 Task: Add the task  Upgrade and migrate company supply chain management to a cloud-based solution to the section Escape Velocity in the project ArmourVault and add a Due Date to the respective task as 2023/07/08
Action: Mouse moved to (82, 295)
Screenshot: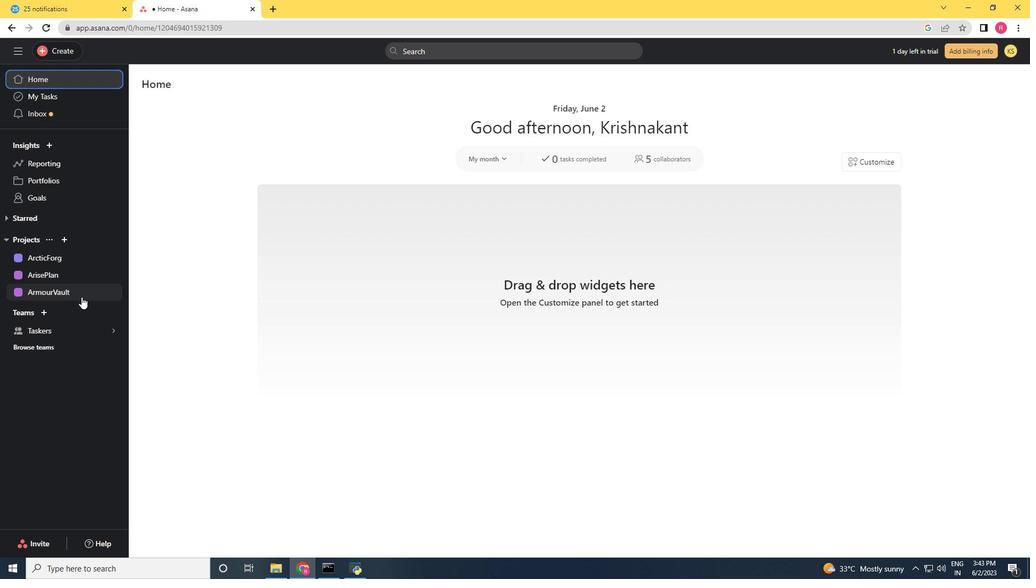 
Action: Mouse pressed left at (82, 295)
Screenshot: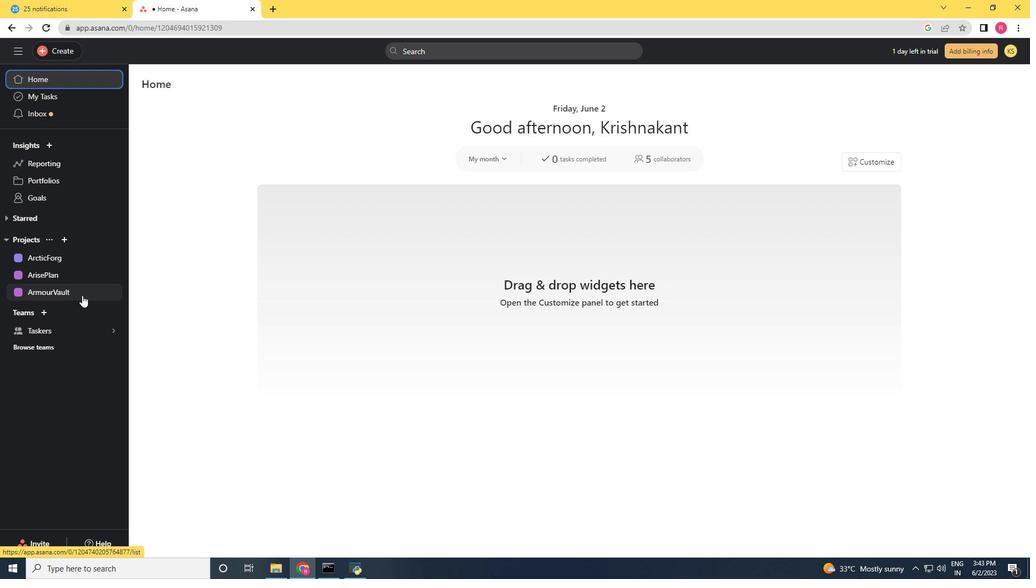 
Action: Mouse moved to (602, 348)
Screenshot: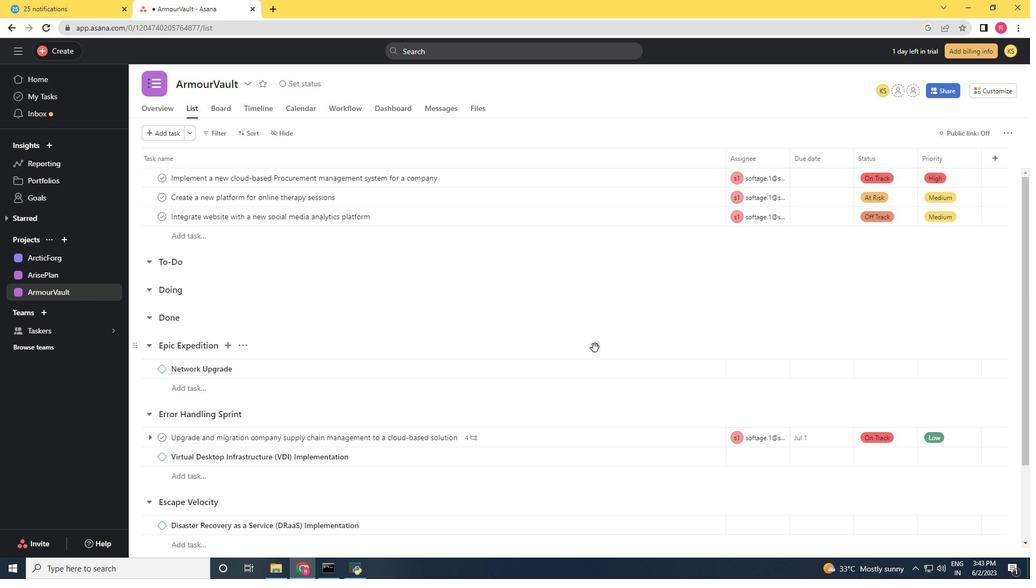 
Action: Mouse scrolled (602, 347) with delta (0, 0)
Screenshot: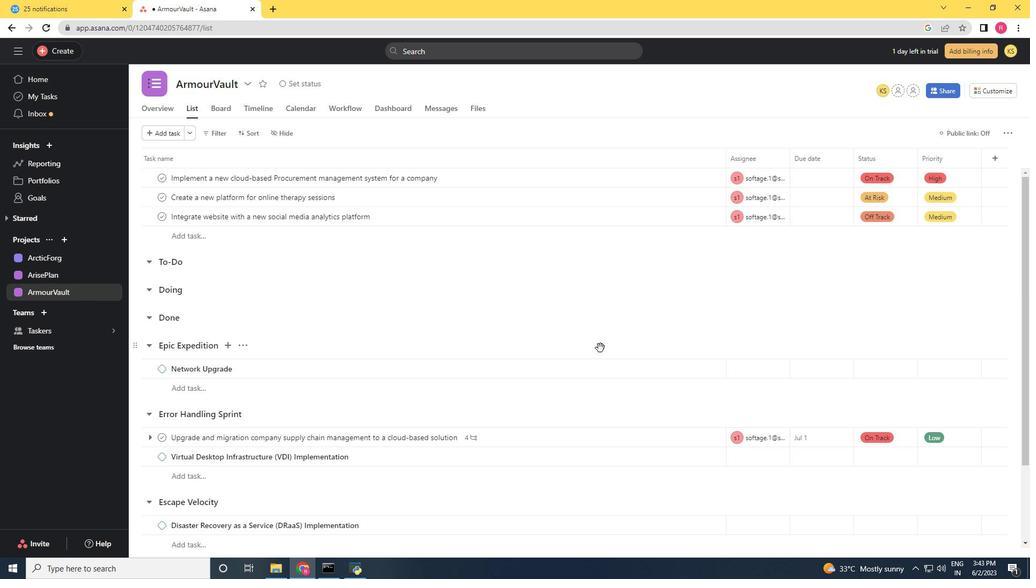 
Action: Mouse moved to (603, 348)
Screenshot: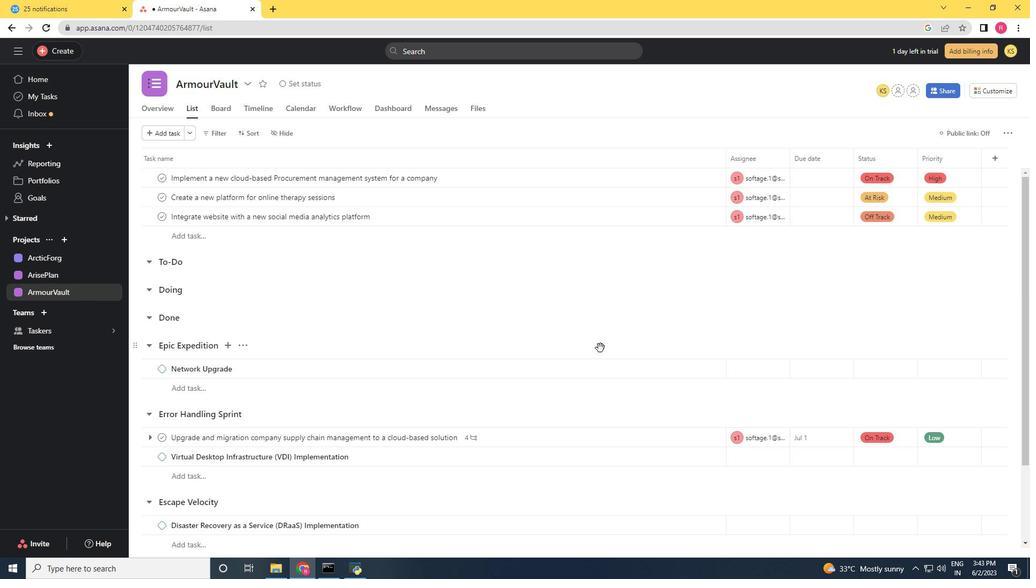 
Action: Mouse scrolled (603, 347) with delta (0, 0)
Screenshot: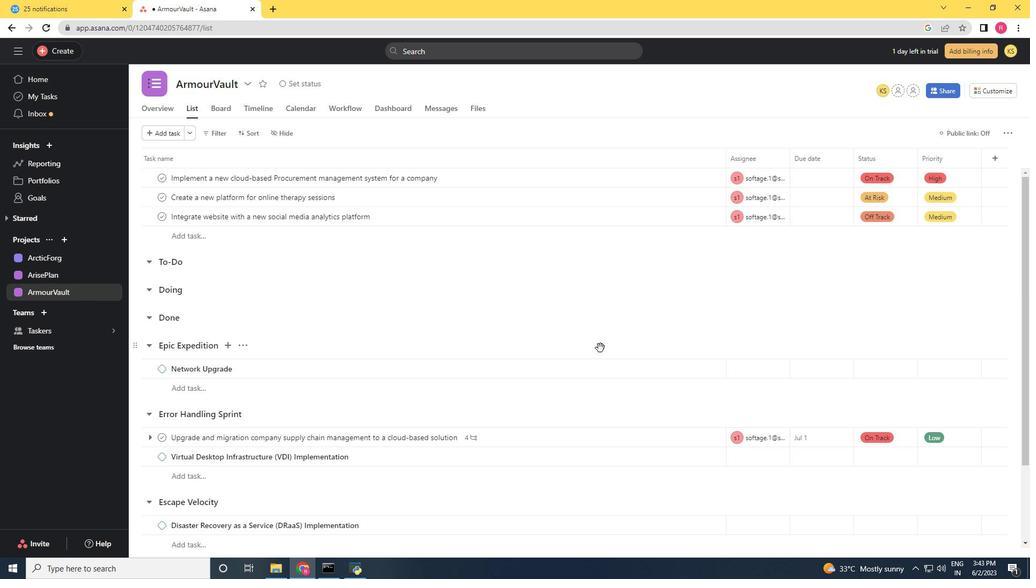
Action: Mouse scrolled (603, 347) with delta (0, 0)
Screenshot: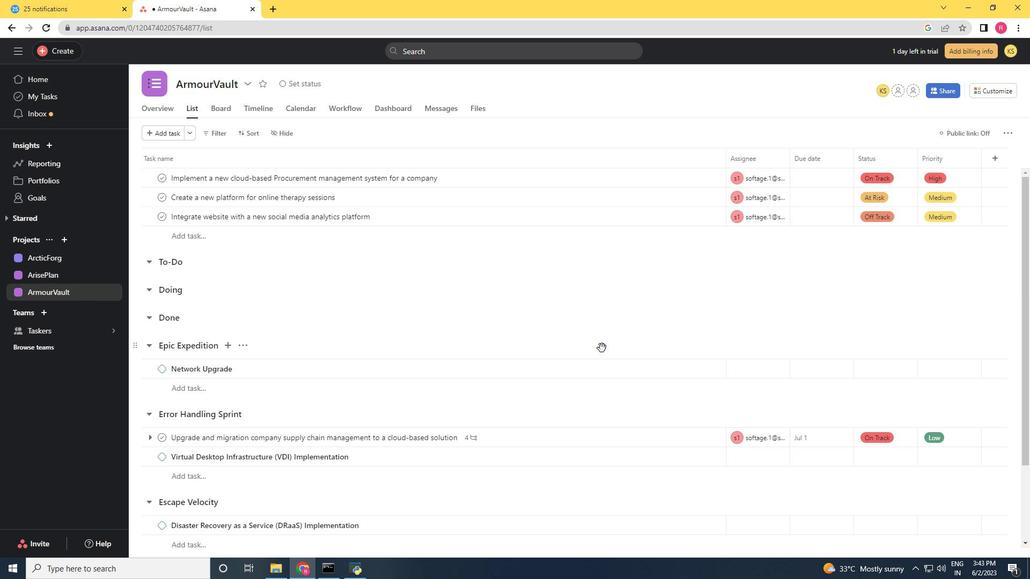 
Action: Mouse scrolled (603, 347) with delta (0, 0)
Screenshot: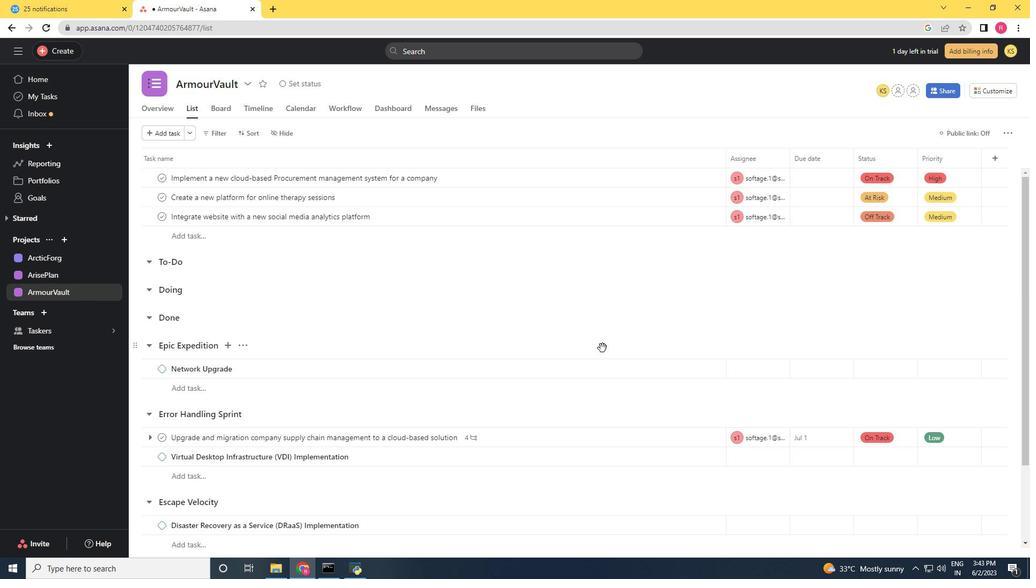 
Action: Mouse moved to (603, 348)
Screenshot: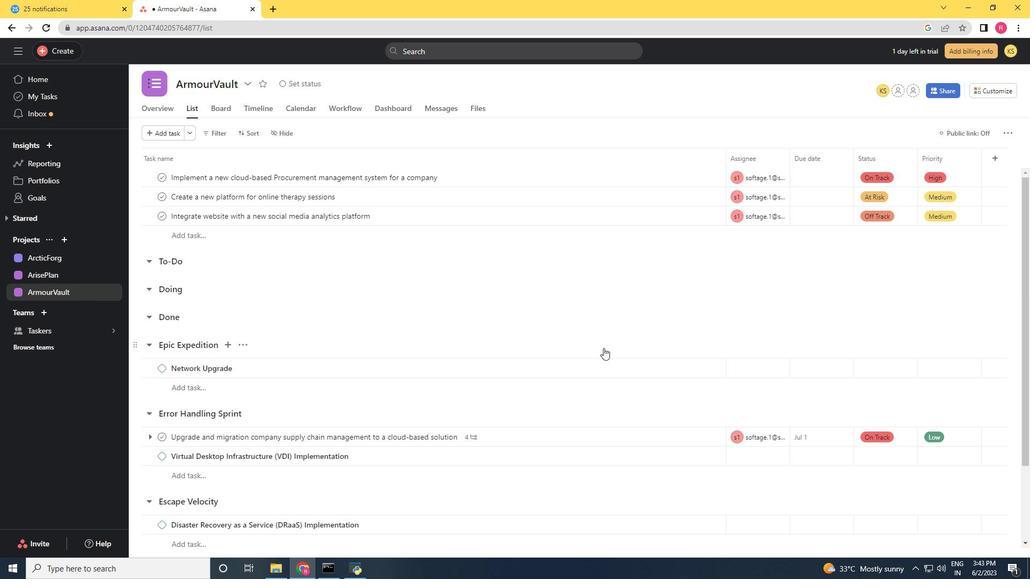 
Action: Mouse scrolled (603, 348) with delta (0, 0)
Screenshot: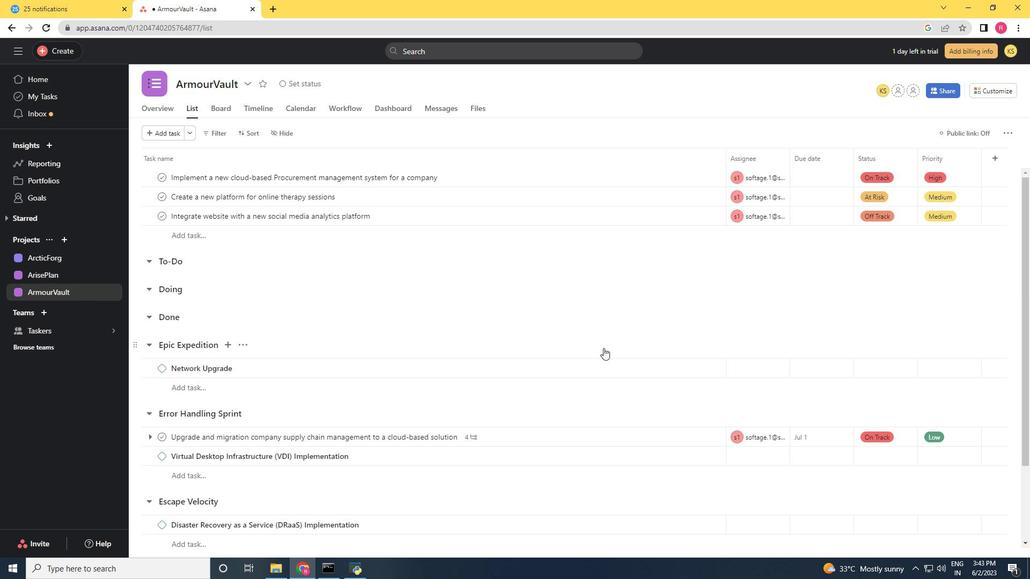 
Action: Mouse moved to (697, 346)
Screenshot: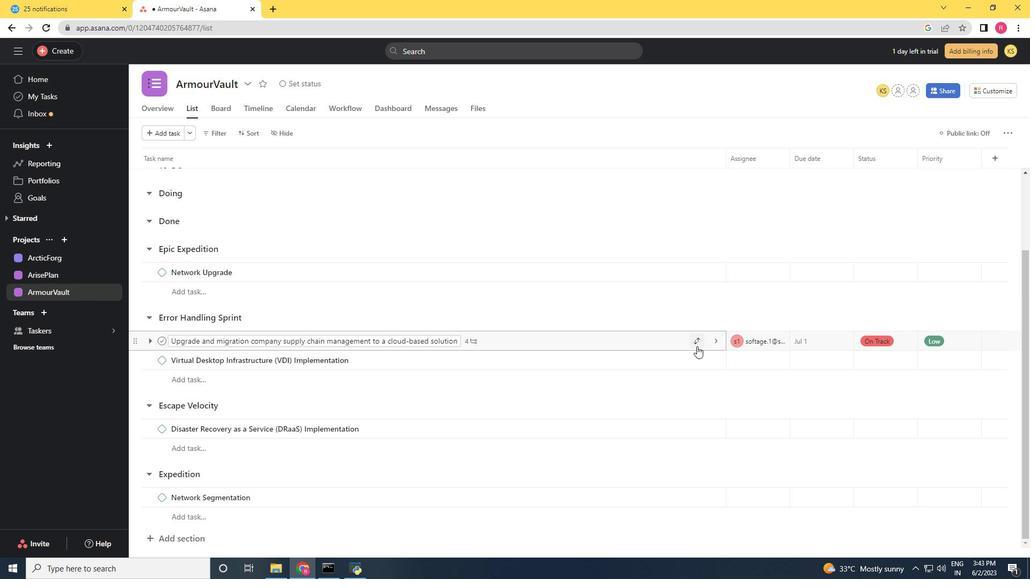 
Action: Mouse pressed left at (697, 346)
Screenshot: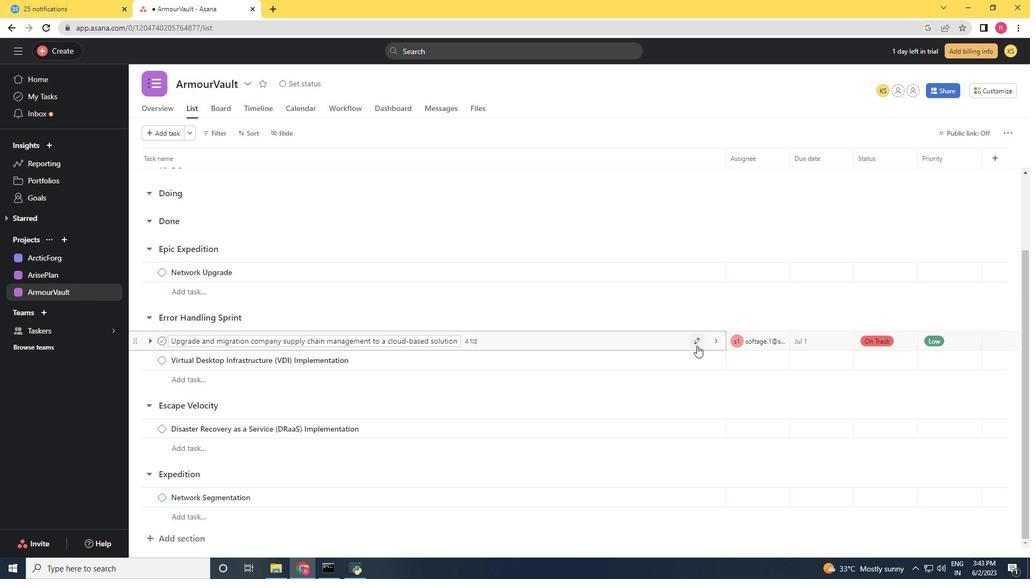 
Action: Mouse moved to (698, 353)
Screenshot: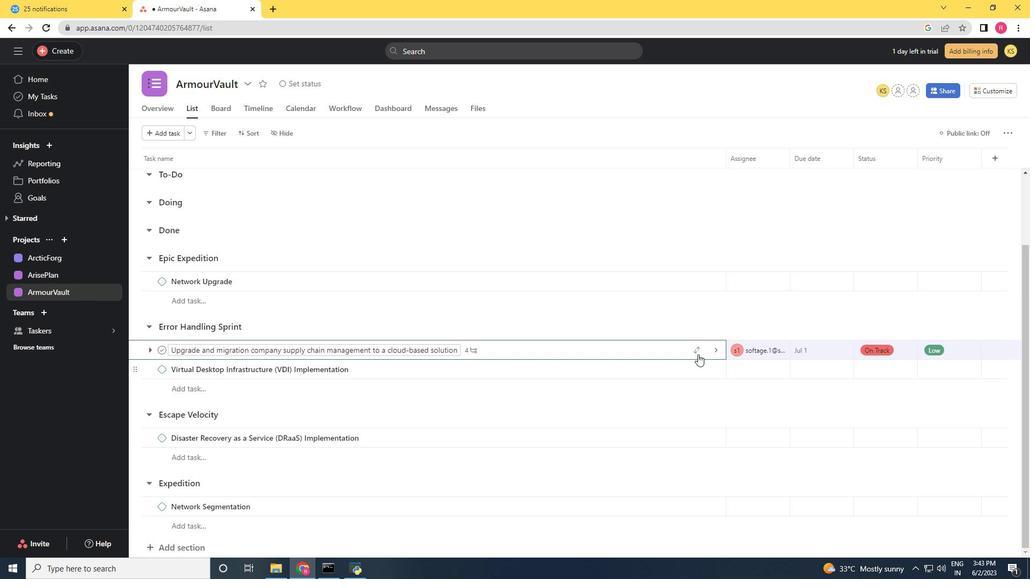 
Action: Mouse pressed left at (698, 353)
Screenshot: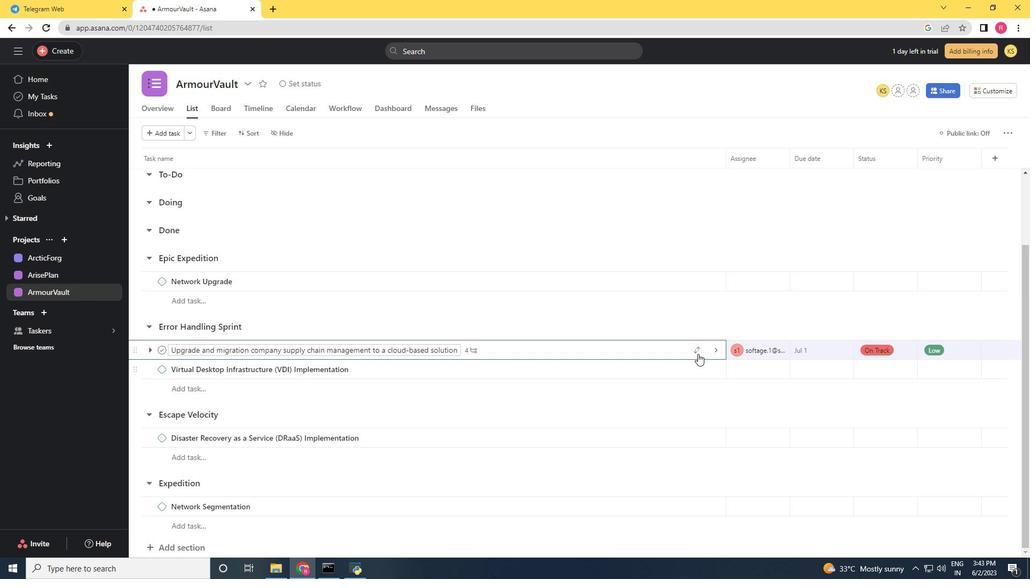 
Action: Mouse moved to (638, 509)
Screenshot: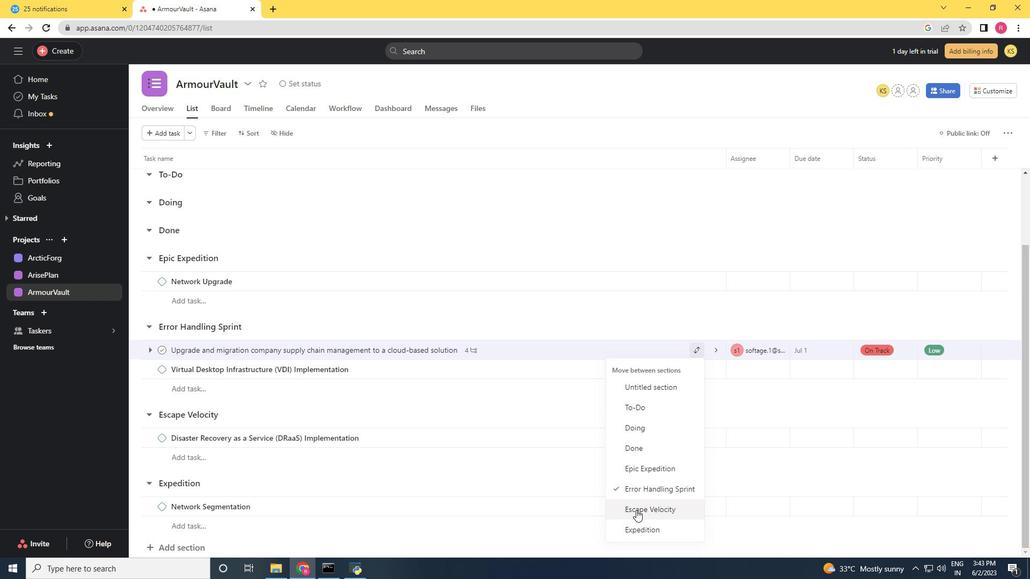 
Action: Mouse pressed left at (638, 509)
Screenshot: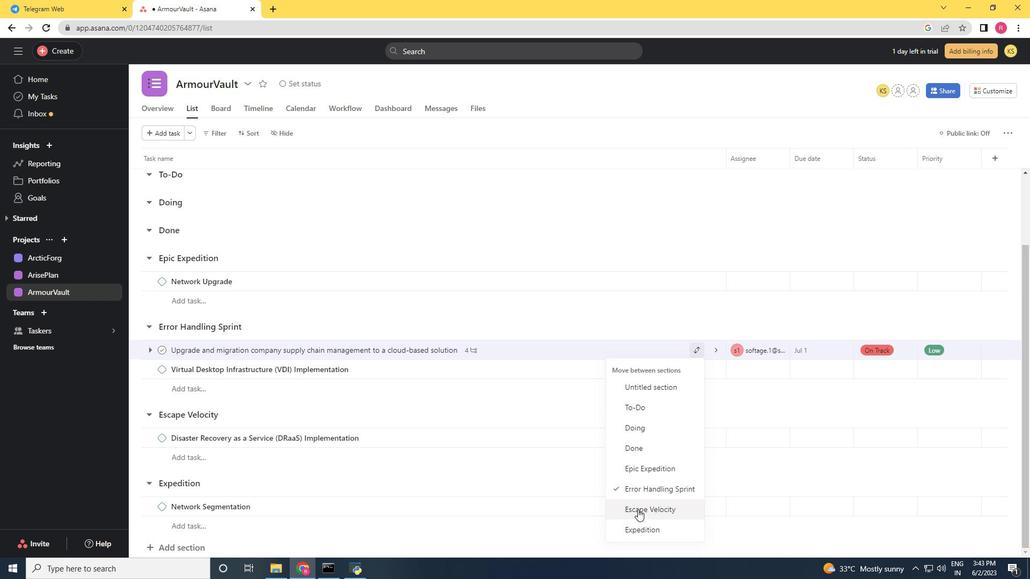 
Action: Mouse moved to (632, 508)
Screenshot: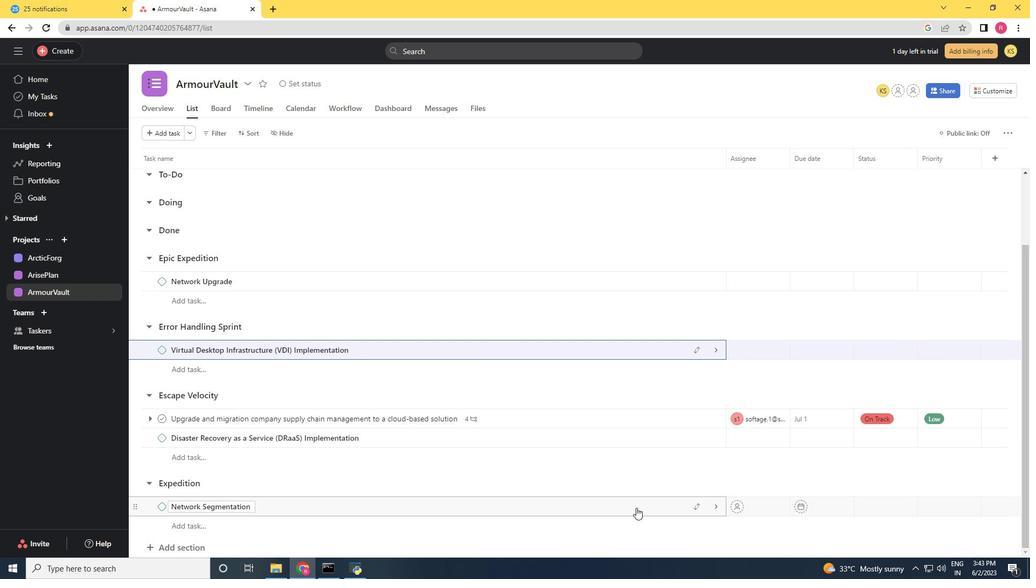 
Action: Mouse scrolled (632, 507) with delta (0, 0)
Screenshot: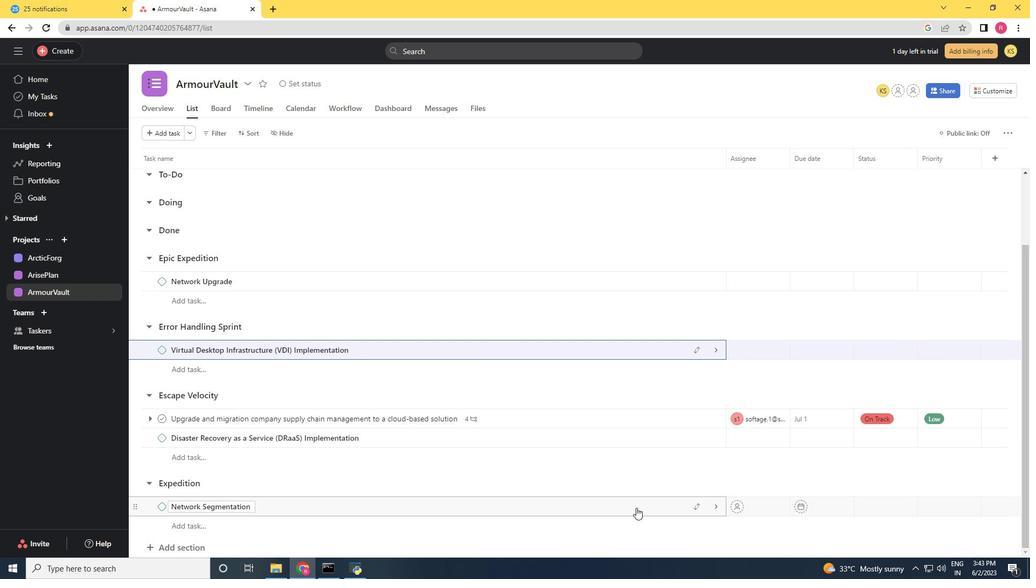 
Action: Mouse moved to (631, 508)
Screenshot: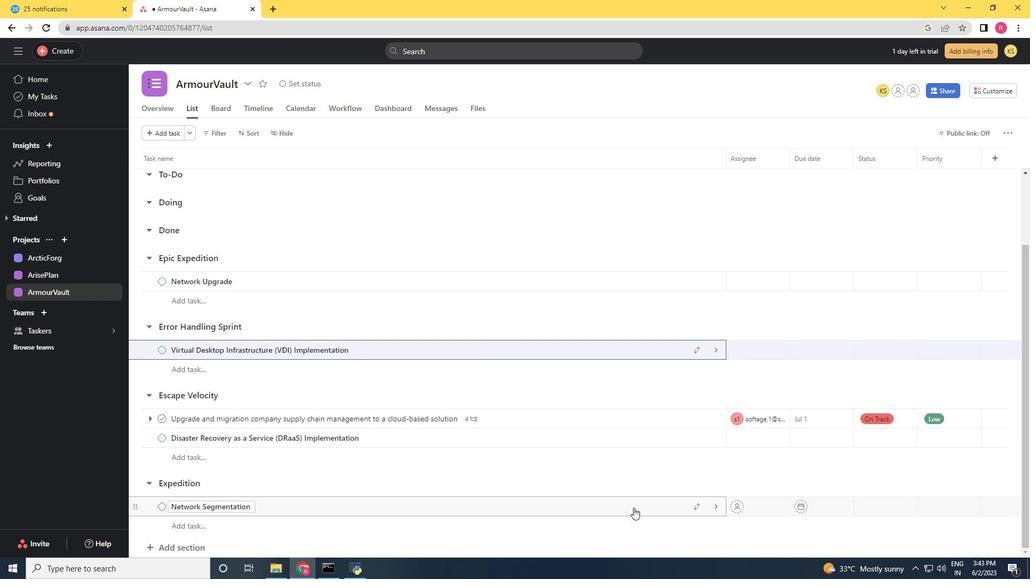 
Action: Mouse scrolled (631, 507) with delta (0, 0)
Screenshot: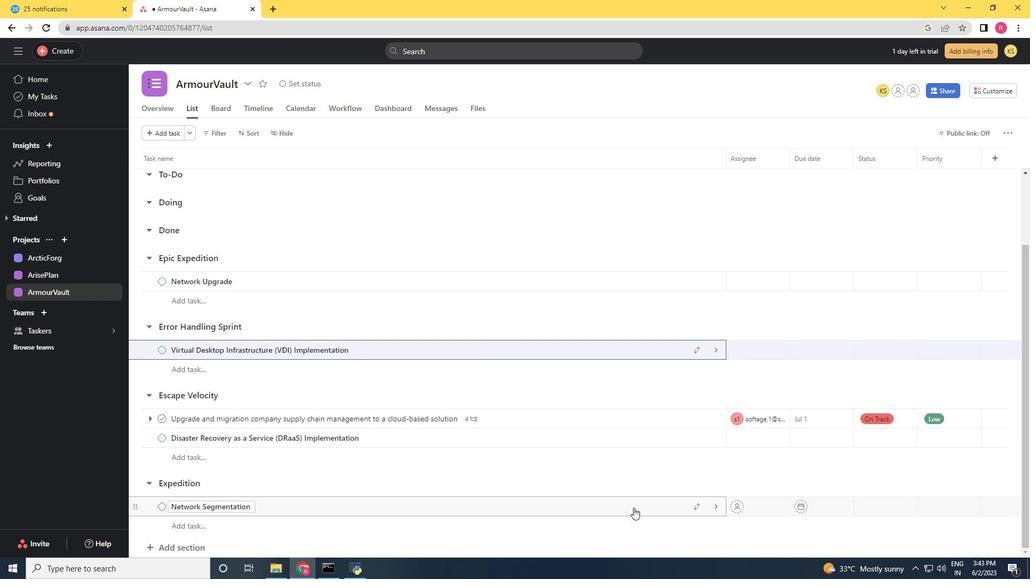 
Action: Mouse moved to (629, 508)
Screenshot: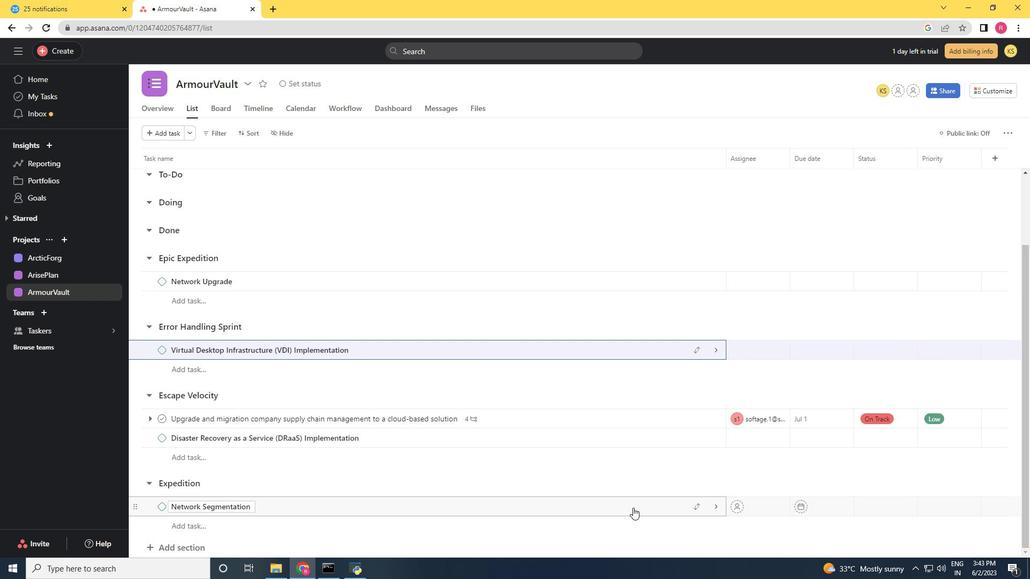 
Action: Mouse scrolled (629, 507) with delta (0, 0)
Screenshot: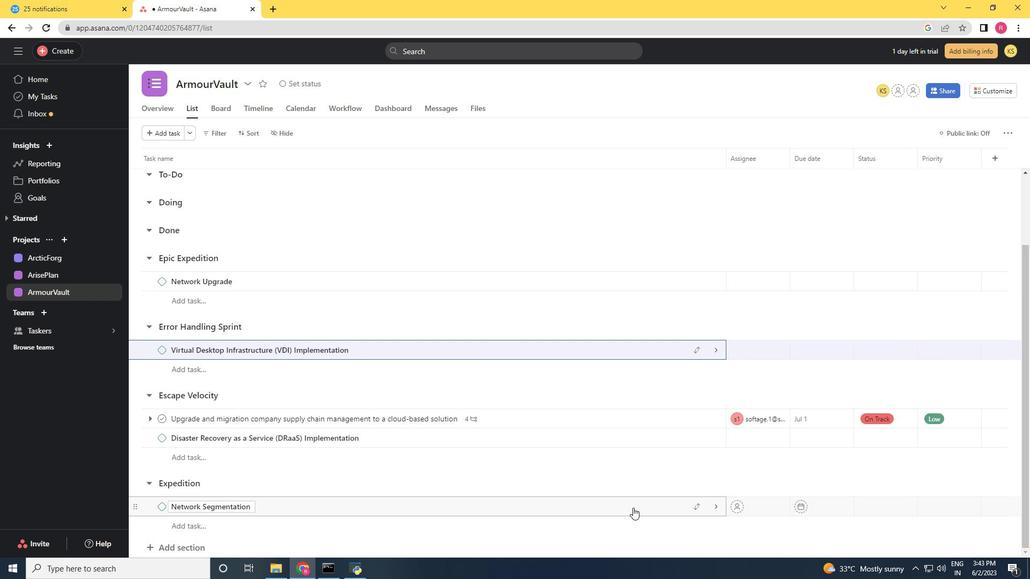 
Action: Mouse moved to (548, 407)
Screenshot: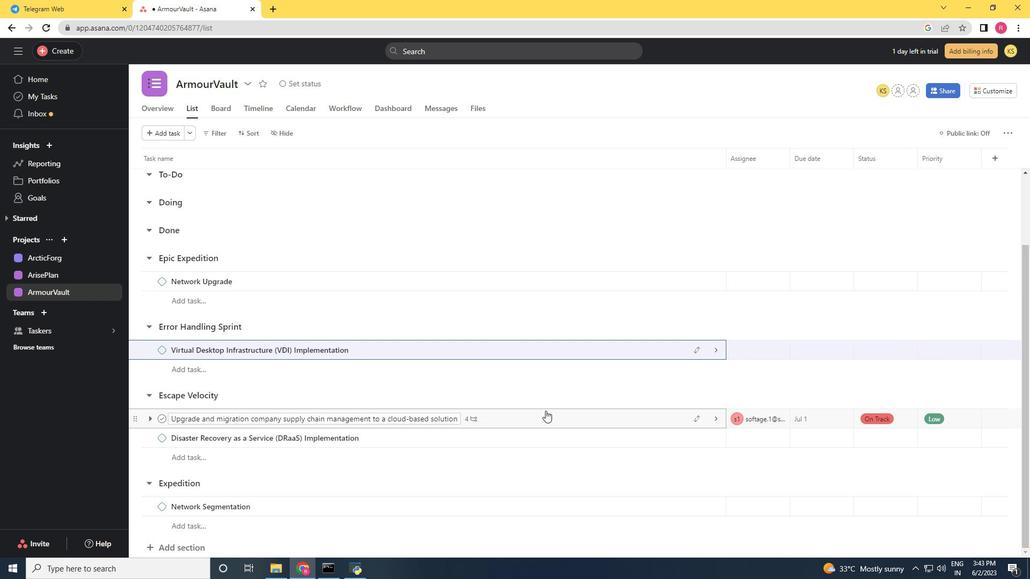 
Action: Mouse pressed left at (548, 407)
Screenshot: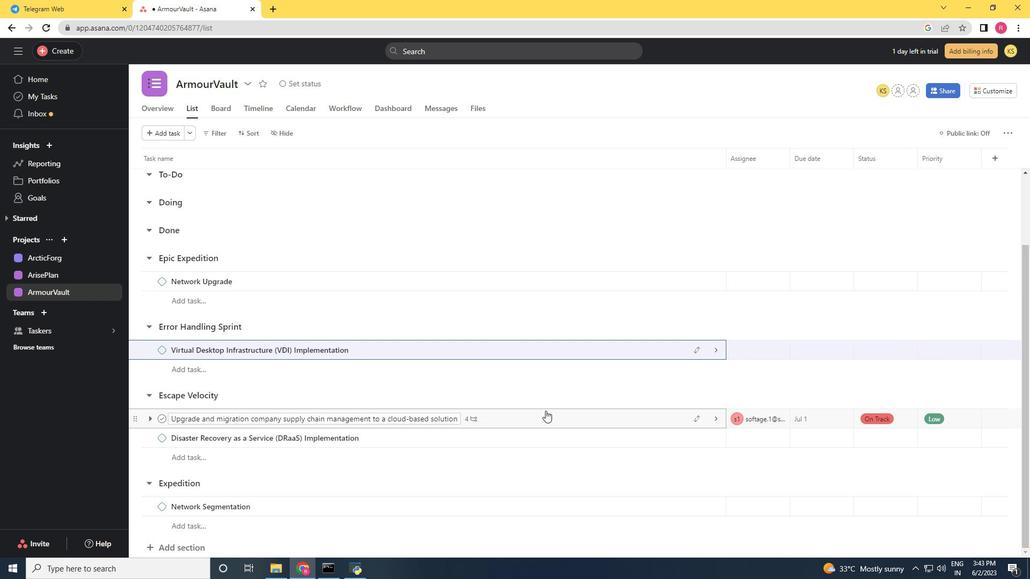 
Action: Mouse moved to (548, 417)
Screenshot: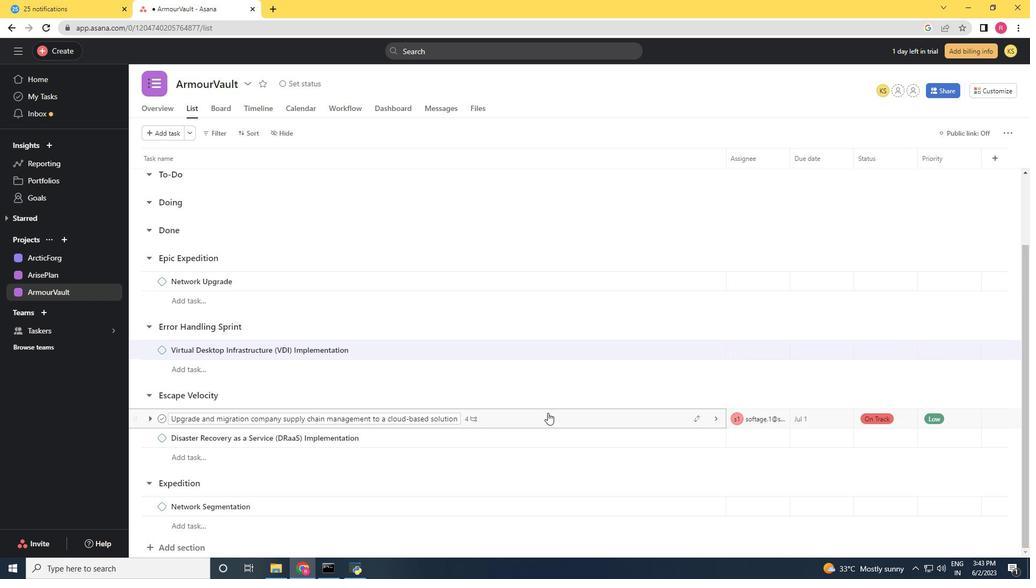 
Action: Mouse pressed left at (548, 417)
Screenshot: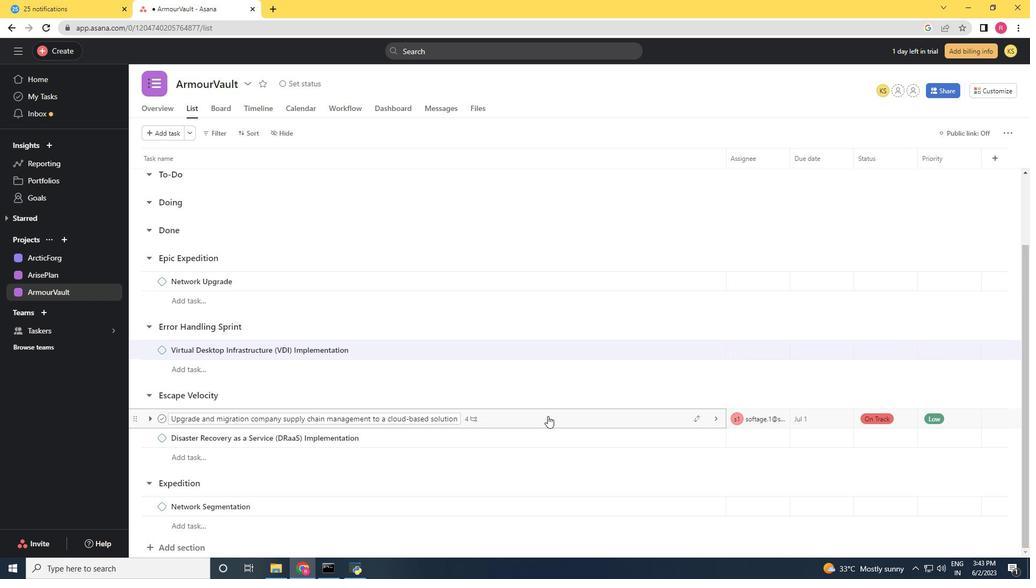 
Action: Mouse moved to (786, 235)
Screenshot: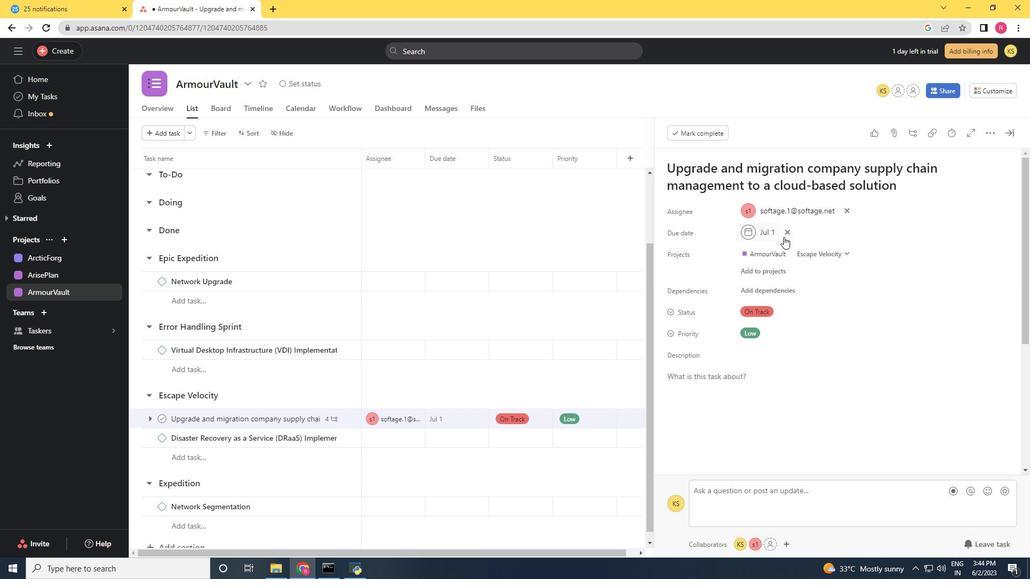 
Action: Mouse pressed left at (786, 235)
Screenshot: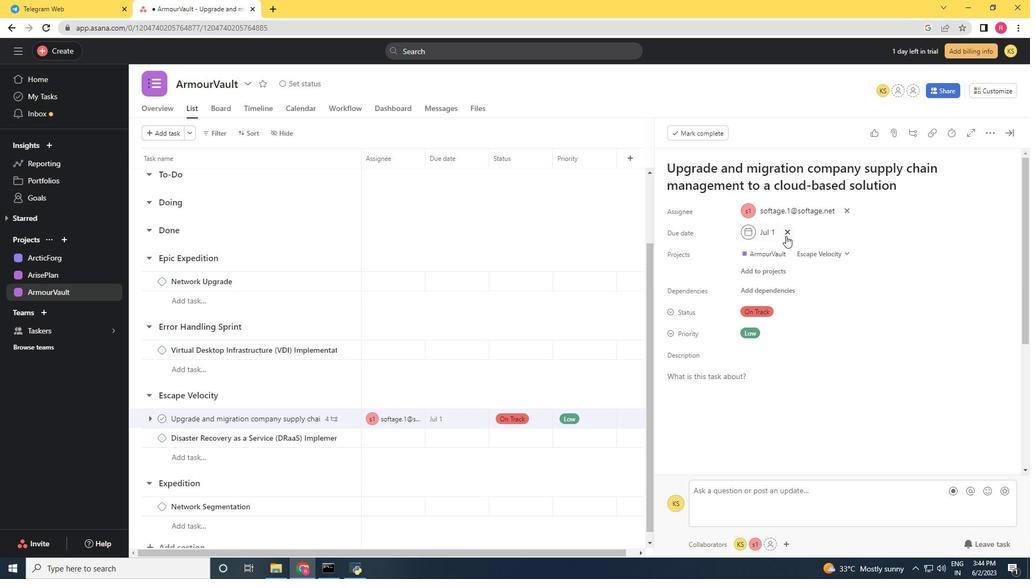 
Action: Mouse moved to (757, 232)
Screenshot: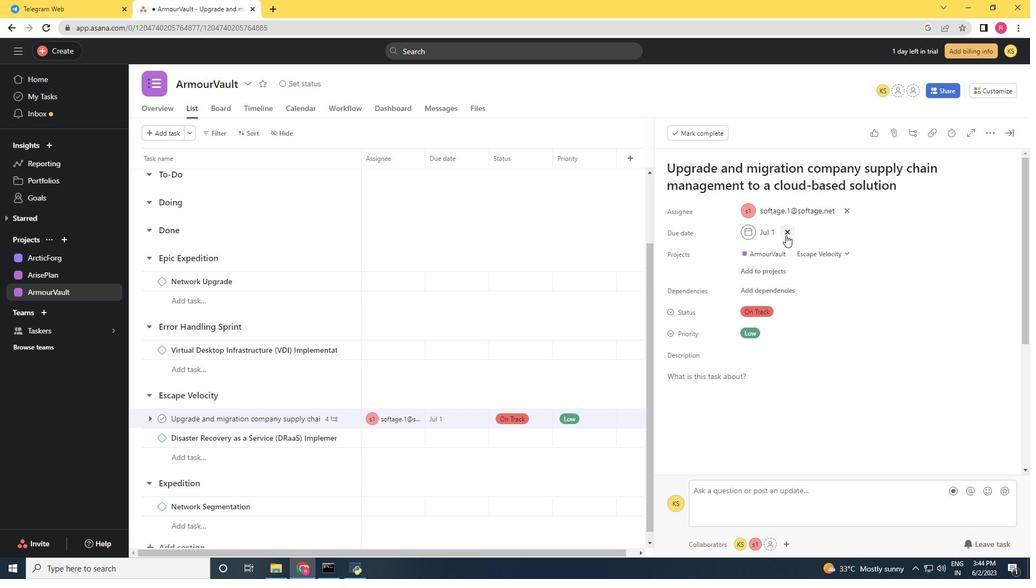 
Action: Mouse pressed left at (757, 232)
Screenshot: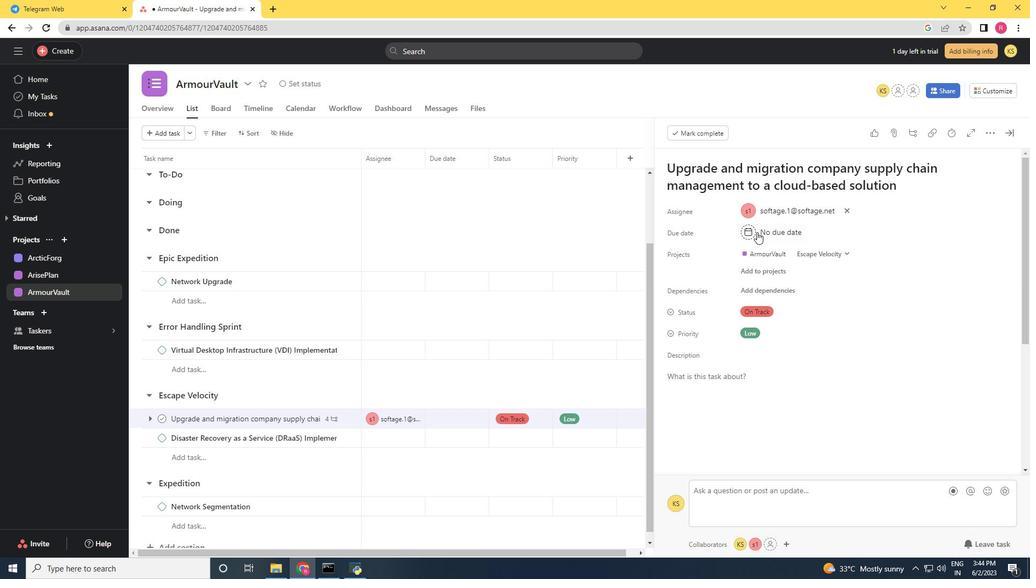 
Action: Mouse moved to (874, 292)
Screenshot: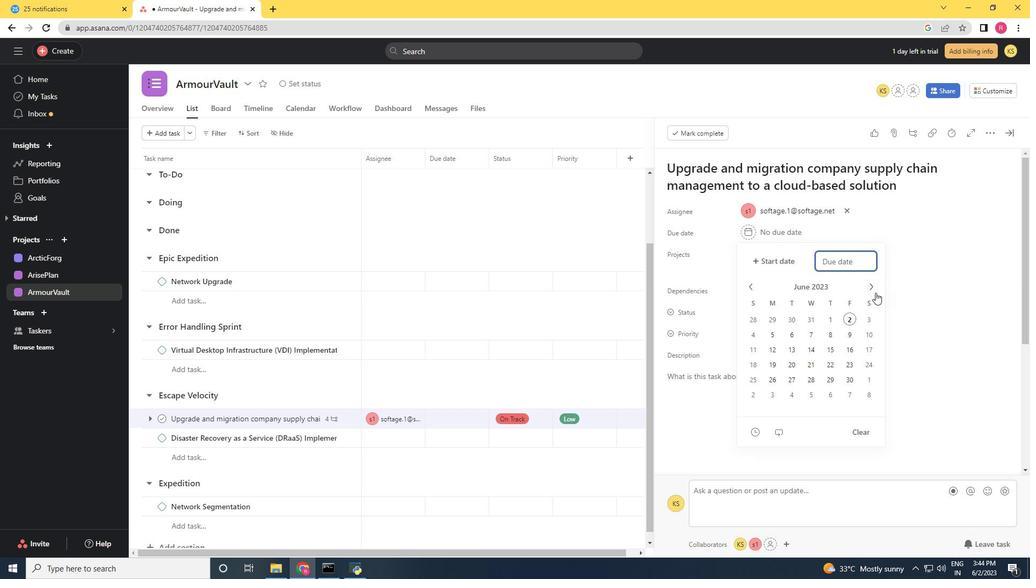 
Action: Mouse pressed left at (874, 292)
Screenshot: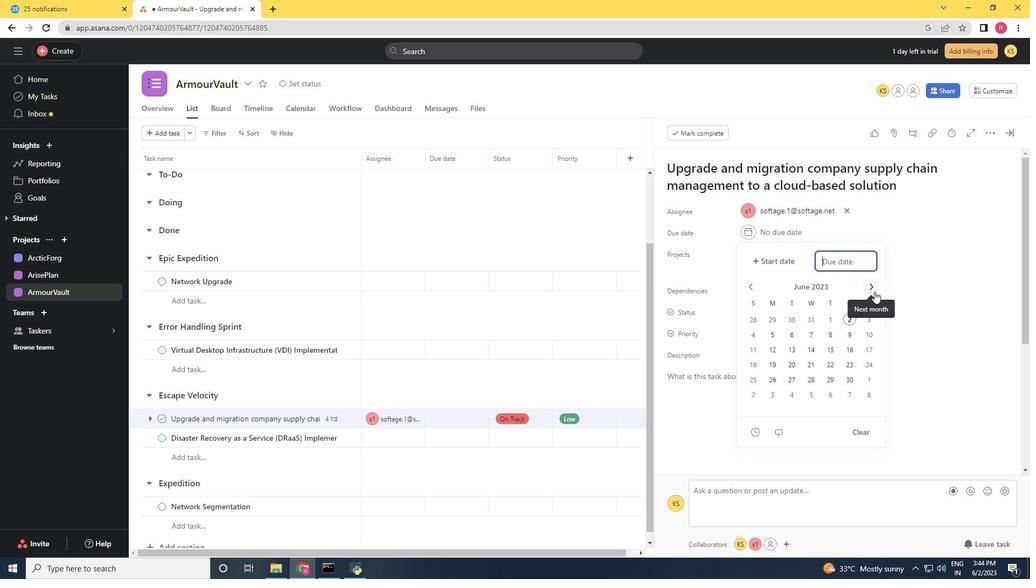 
Action: Mouse moved to (863, 334)
Screenshot: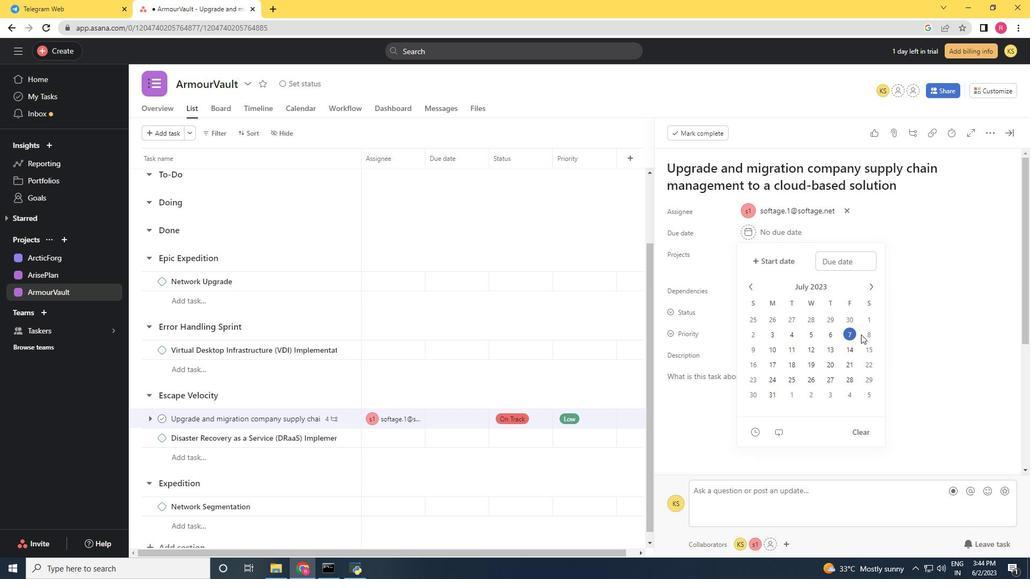 
Action: Mouse pressed left at (863, 334)
Screenshot: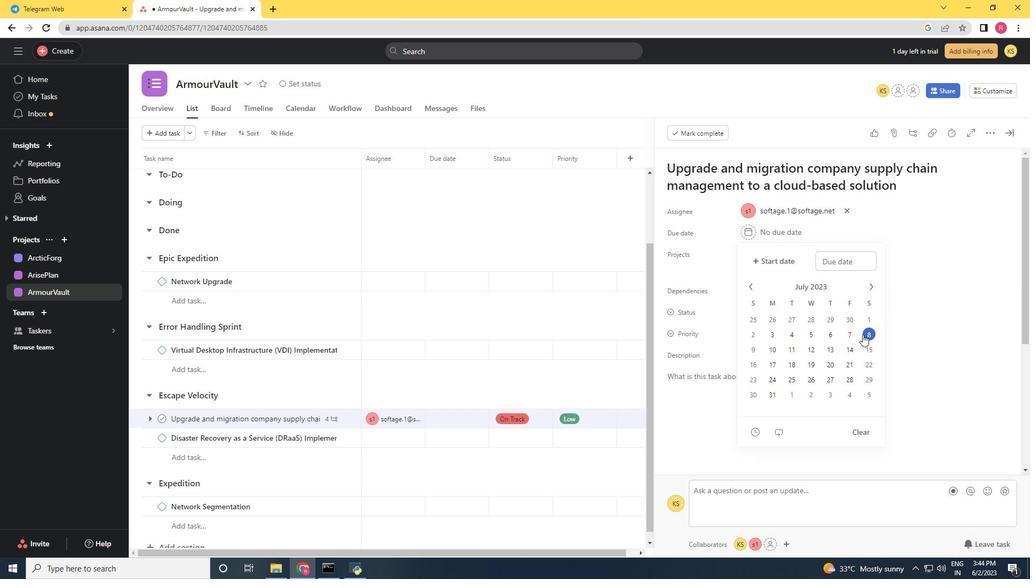 
Action: Mouse moved to (903, 316)
Screenshot: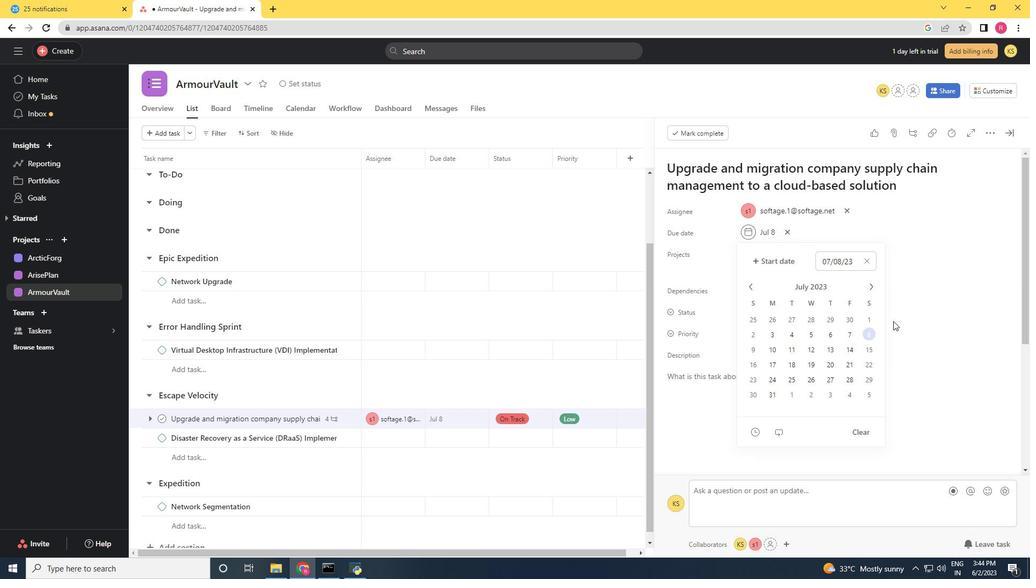 
Action: Mouse pressed left at (903, 316)
Screenshot: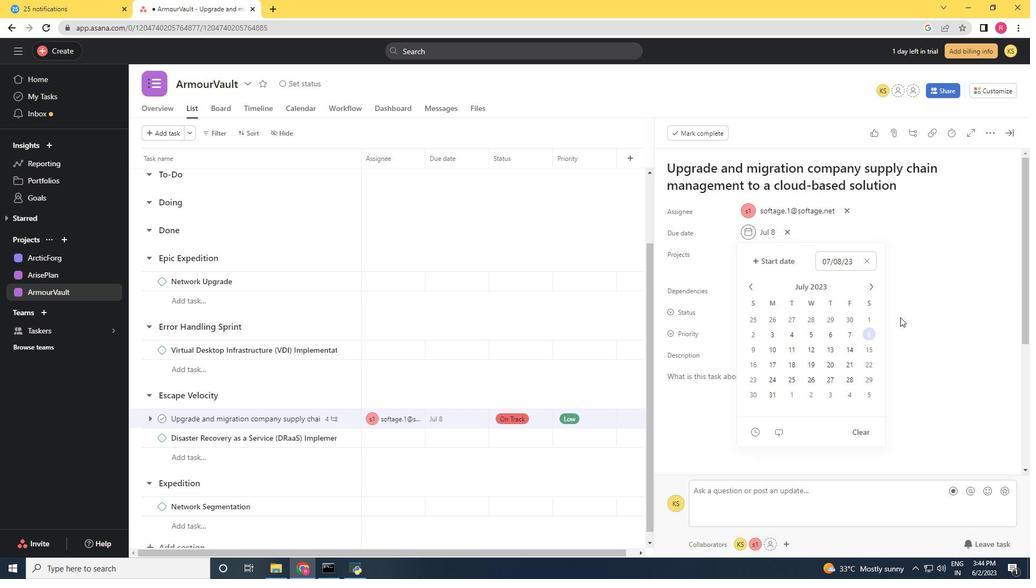
Action: Mouse moved to (1008, 133)
Screenshot: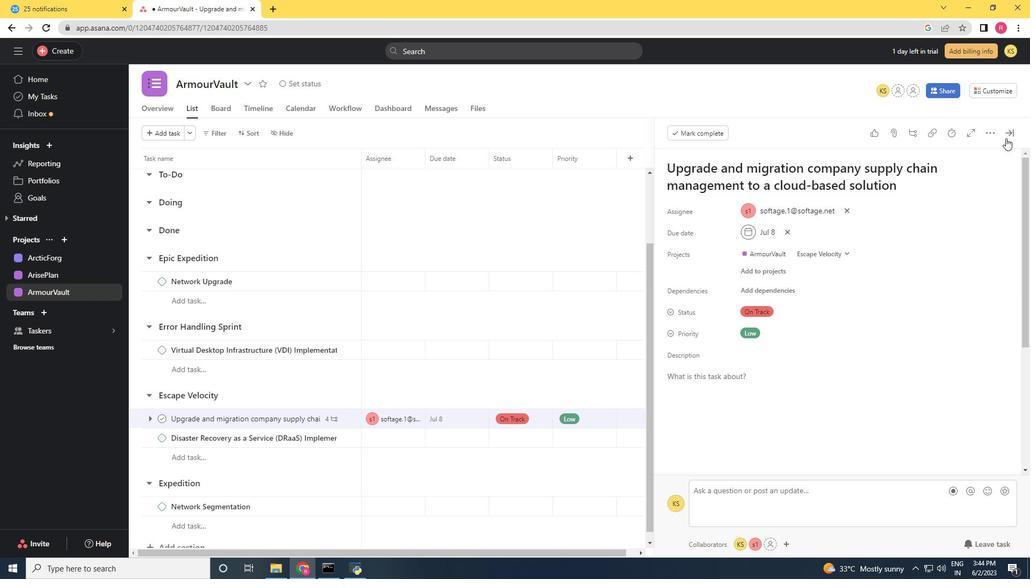 
Action: Mouse pressed left at (1008, 133)
Screenshot: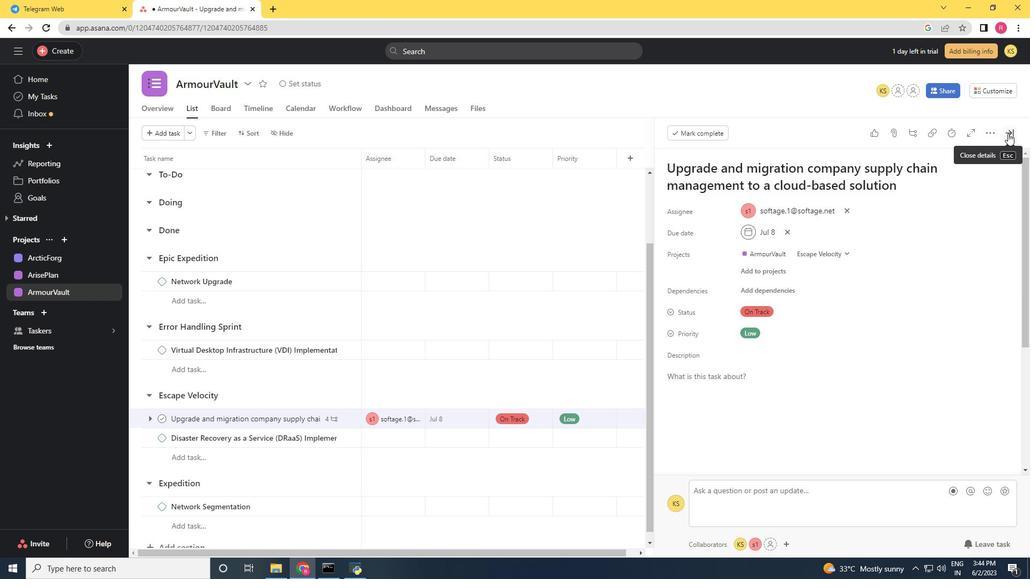 
Action: Mouse moved to (406, 245)
Screenshot: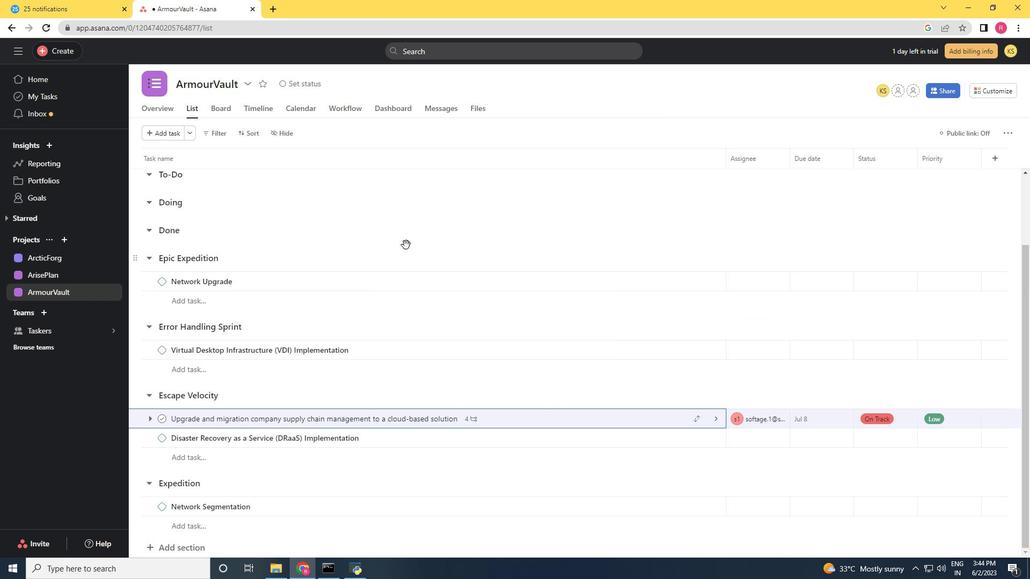 
